 Task: Add Kuumba Made Frankincense & Myrah Fragrance Oil to the cart.
Action: Mouse moved to (312, 144)
Screenshot: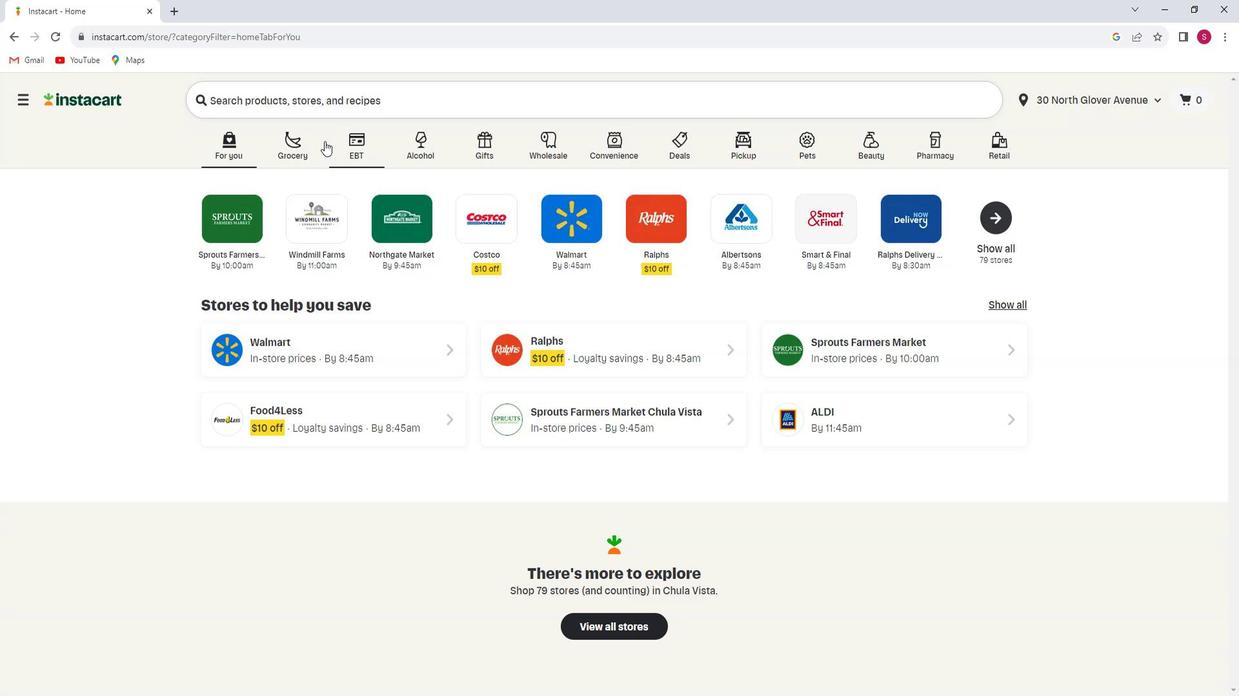 
Action: Mouse pressed left at (312, 144)
Screenshot: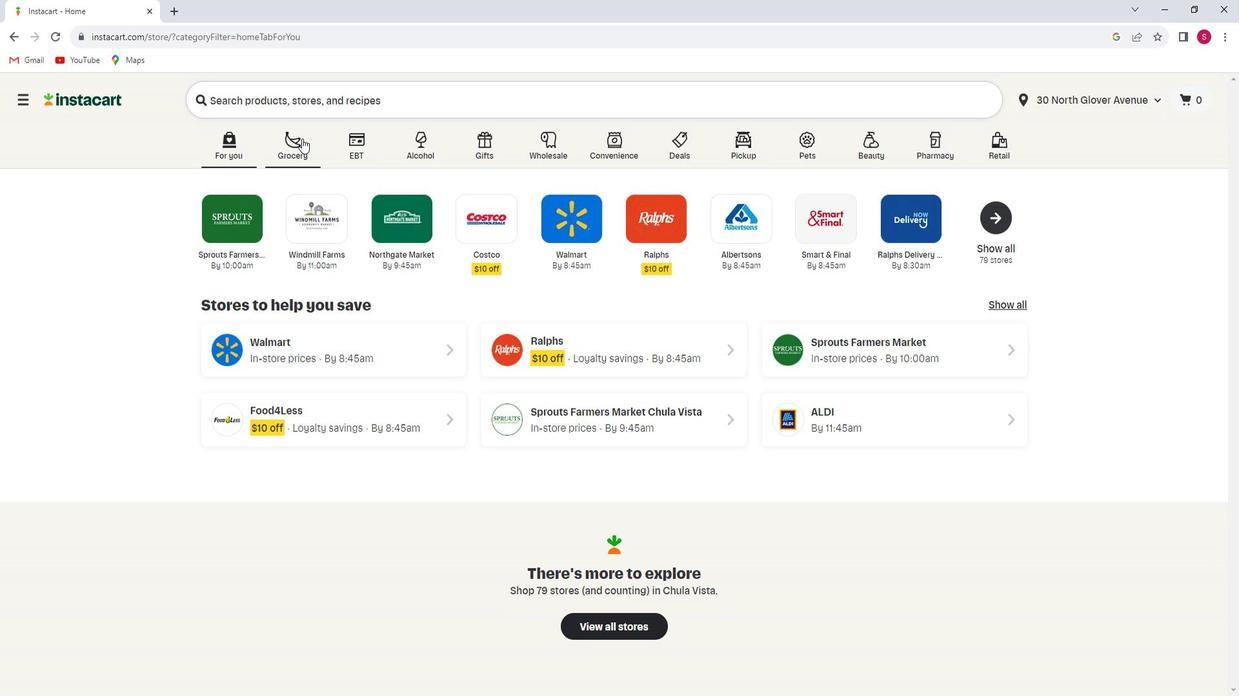 
Action: Mouse moved to (321, 409)
Screenshot: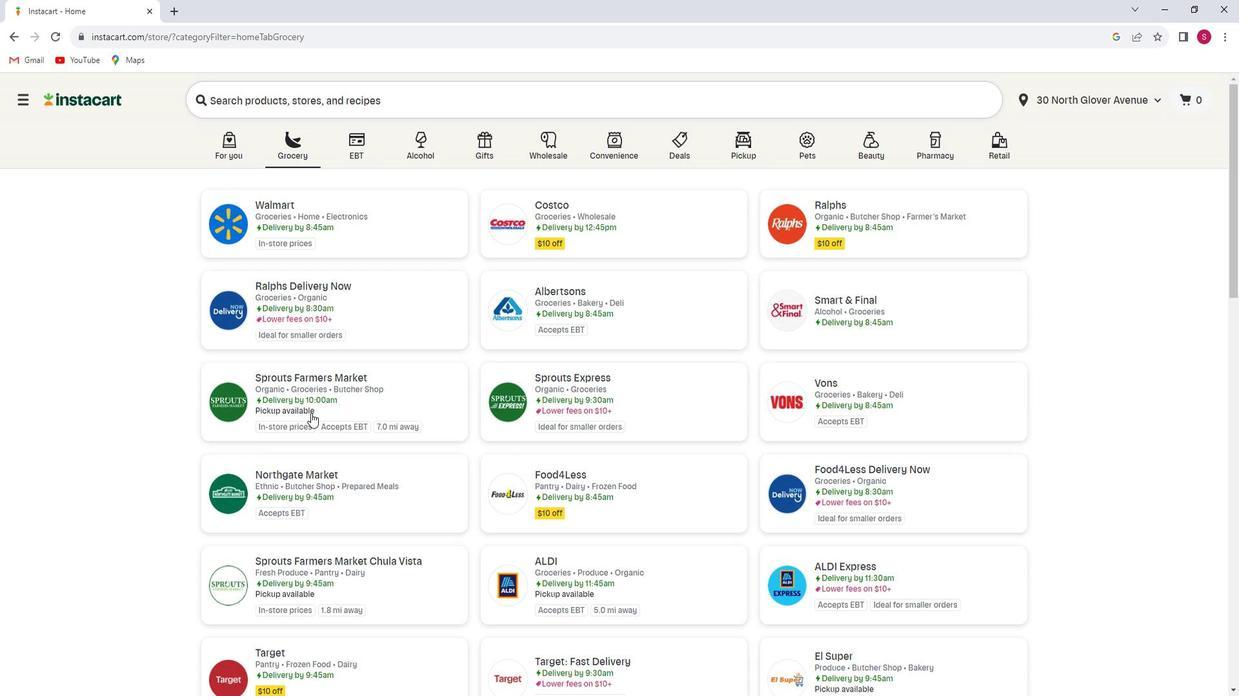 
Action: Mouse pressed left at (321, 409)
Screenshot: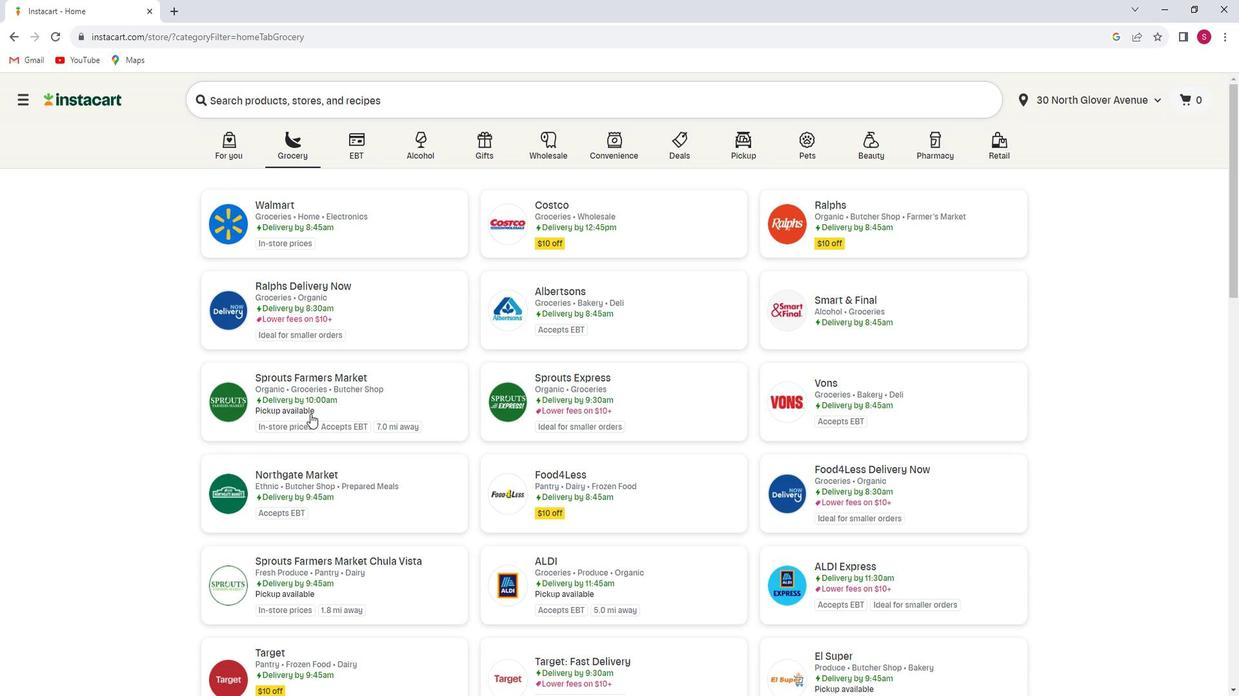 
Action: Mouse moved to (98, 429)
Screenshot: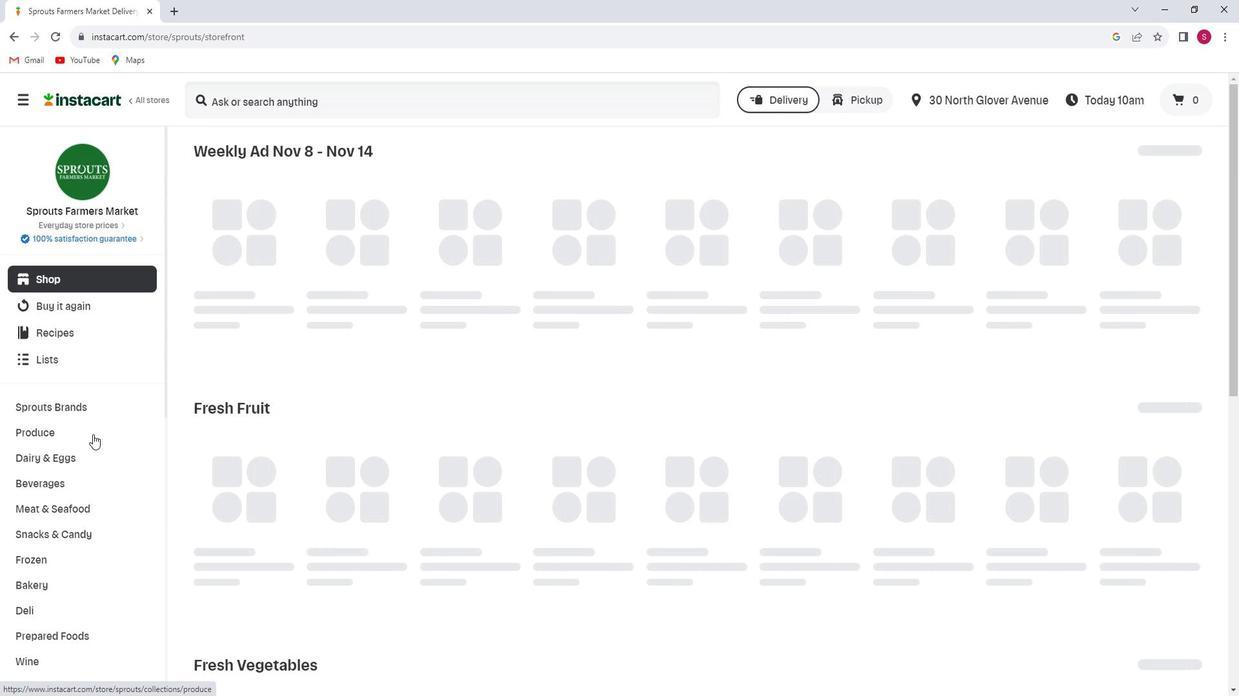 
Action: Mouse scrolled (98, 429) with delta (0, 0)
Screenshot: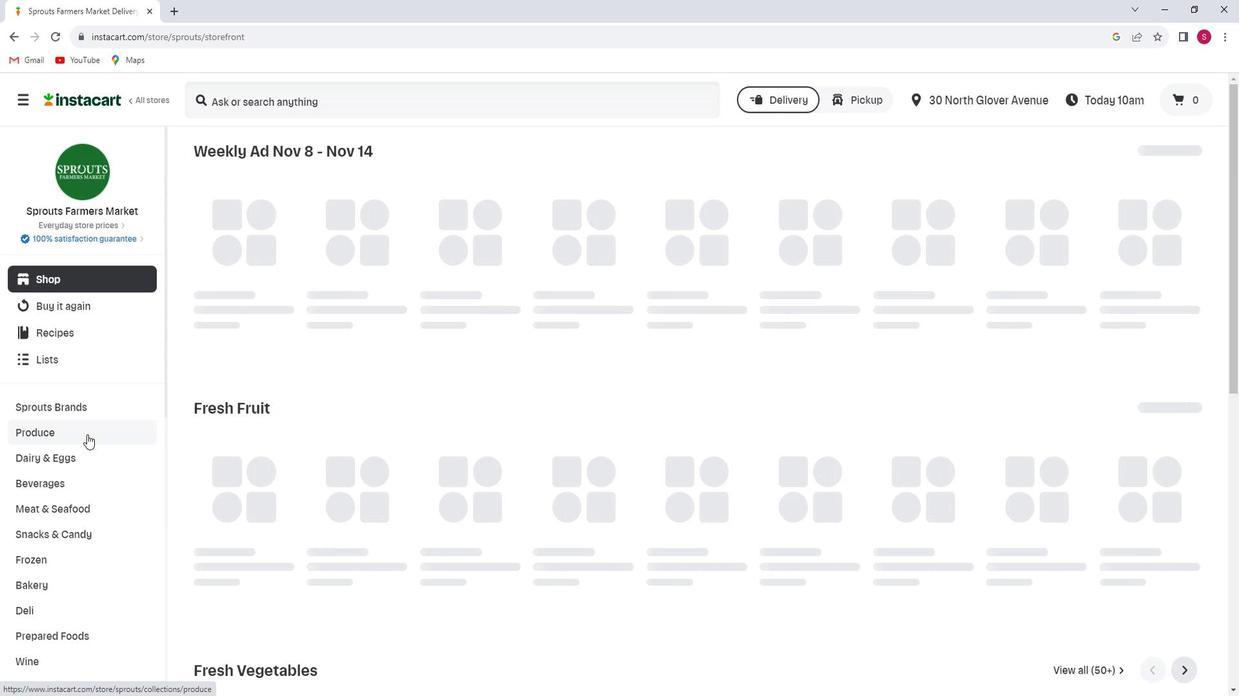 
Action: Mouse scrolled (98, 429) with delta (0, 0)
Screenshot: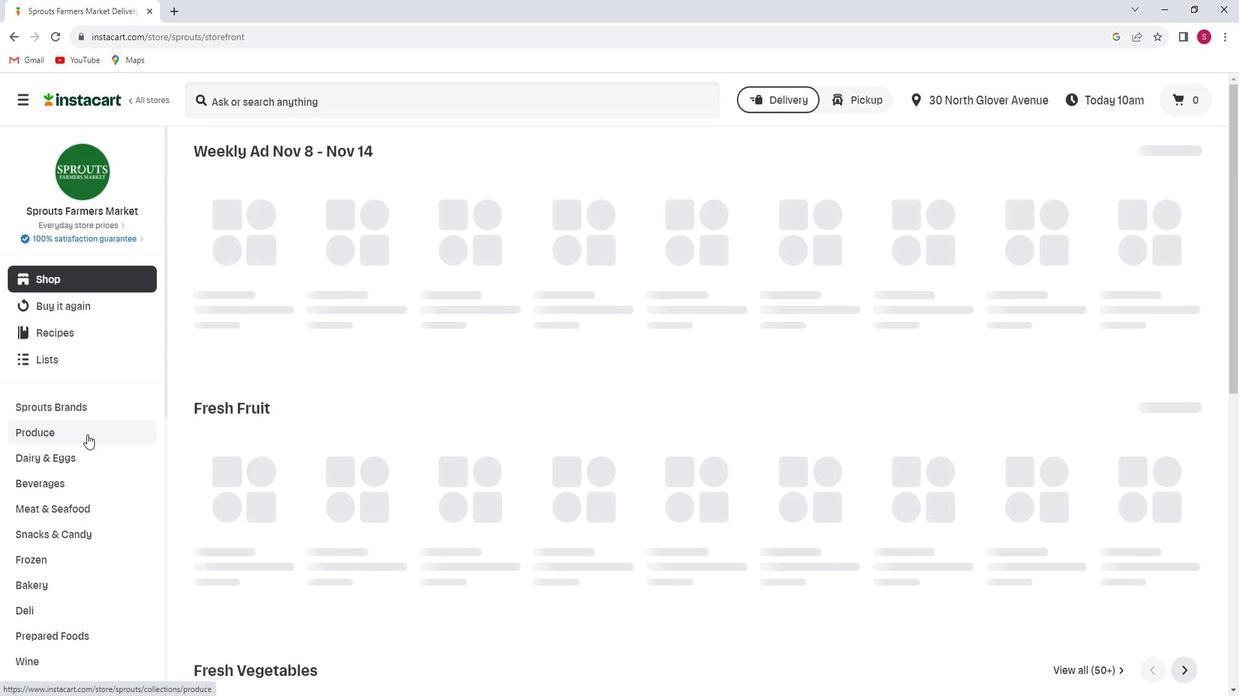 
Action: Mouse scrolled (98, 429) with delta (0, 0)
Screenshot: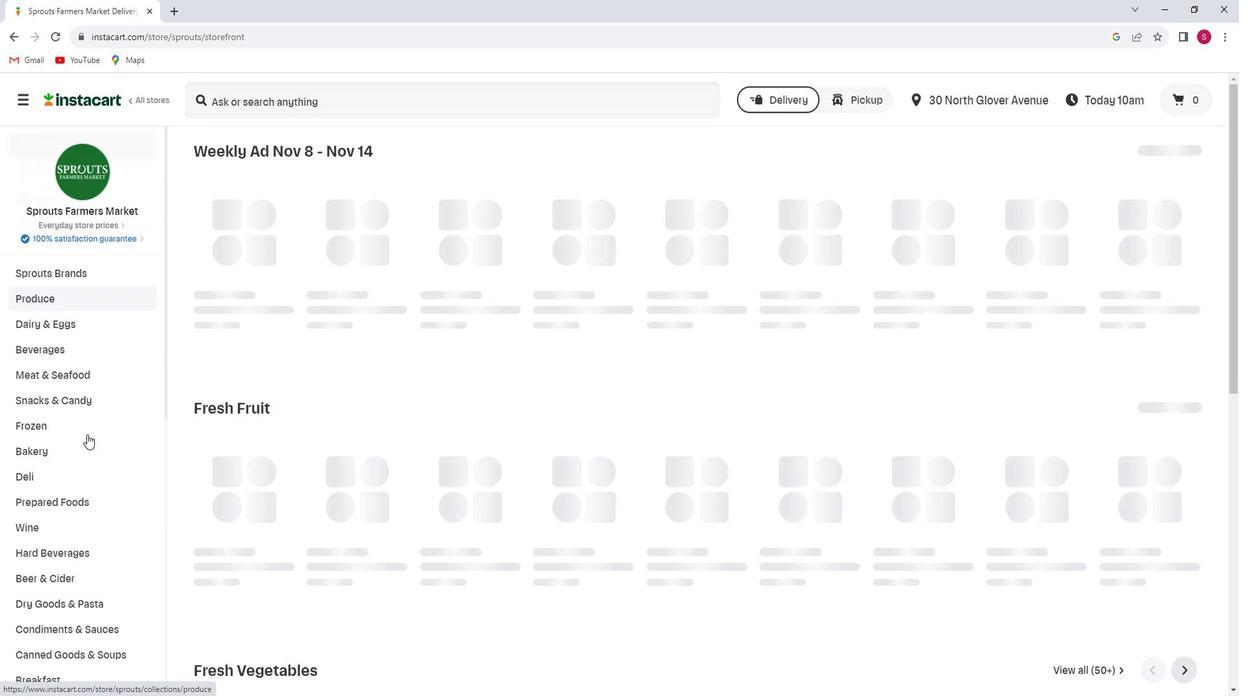 
Action: Mouse scrolled (98, 429) with delta (0, 0)
Screenshot: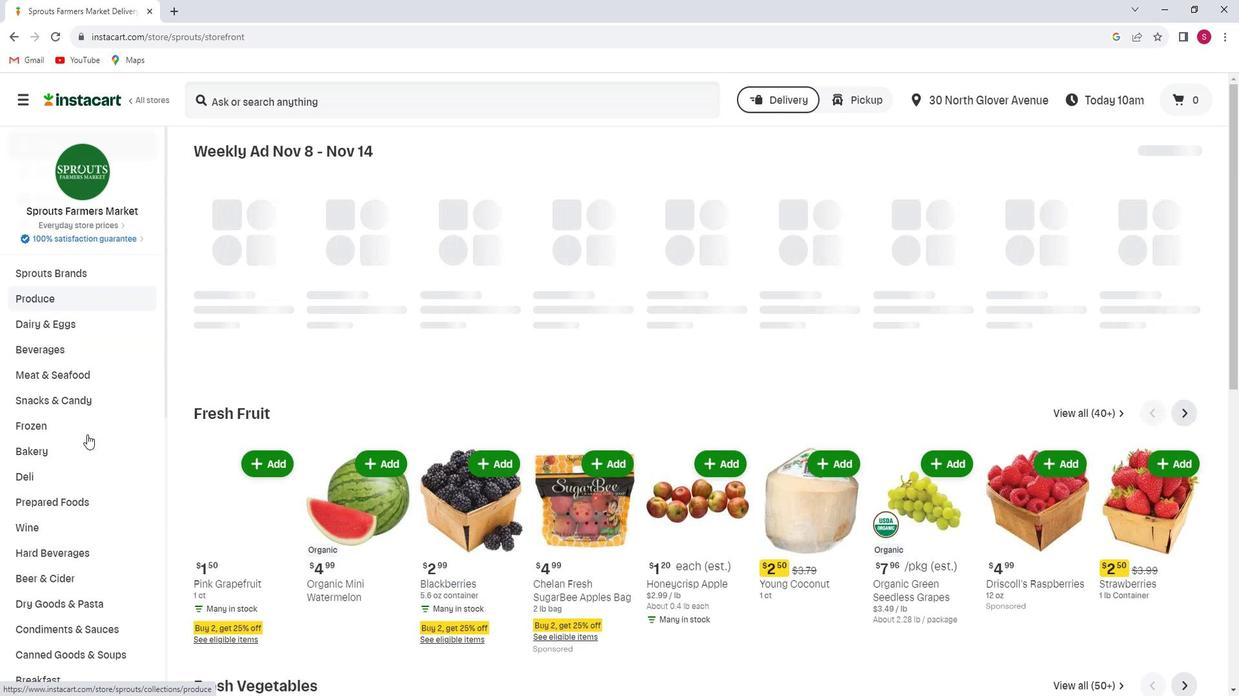 
Action: Mouse scrolled (98, 429) with delta (0, 0)
Screenshot: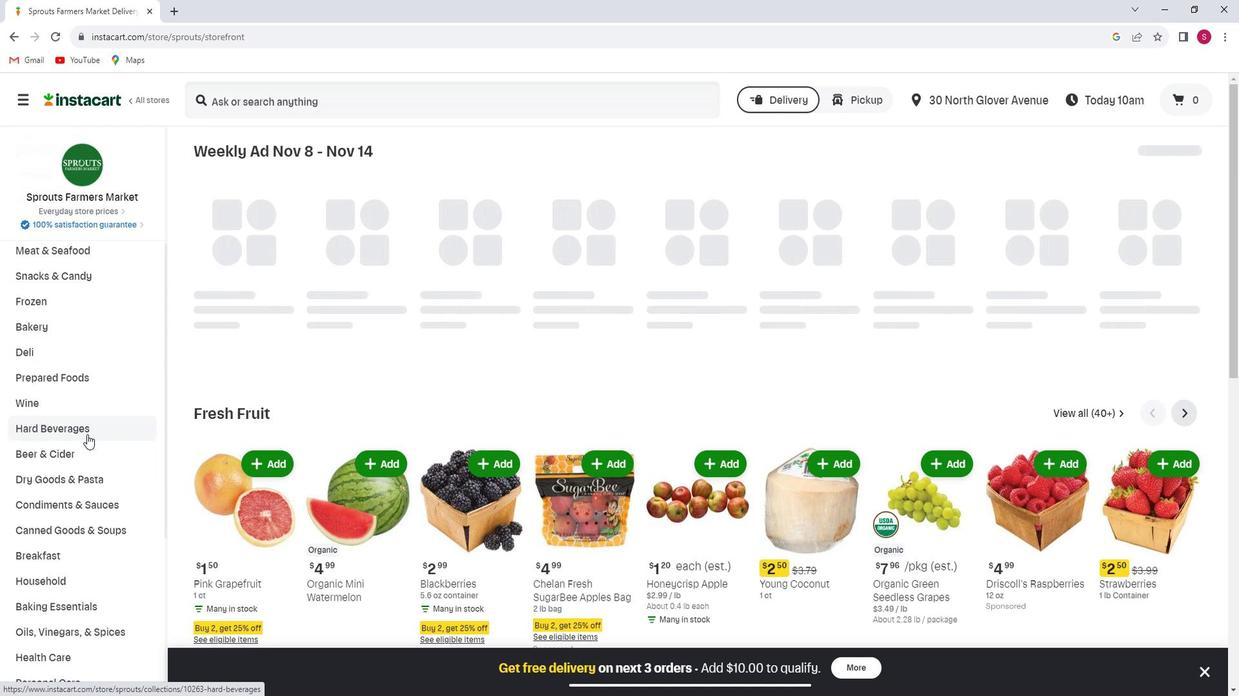 
Action: Mouse scrolled (98, 429) with delta (0, 0)
Screenshot: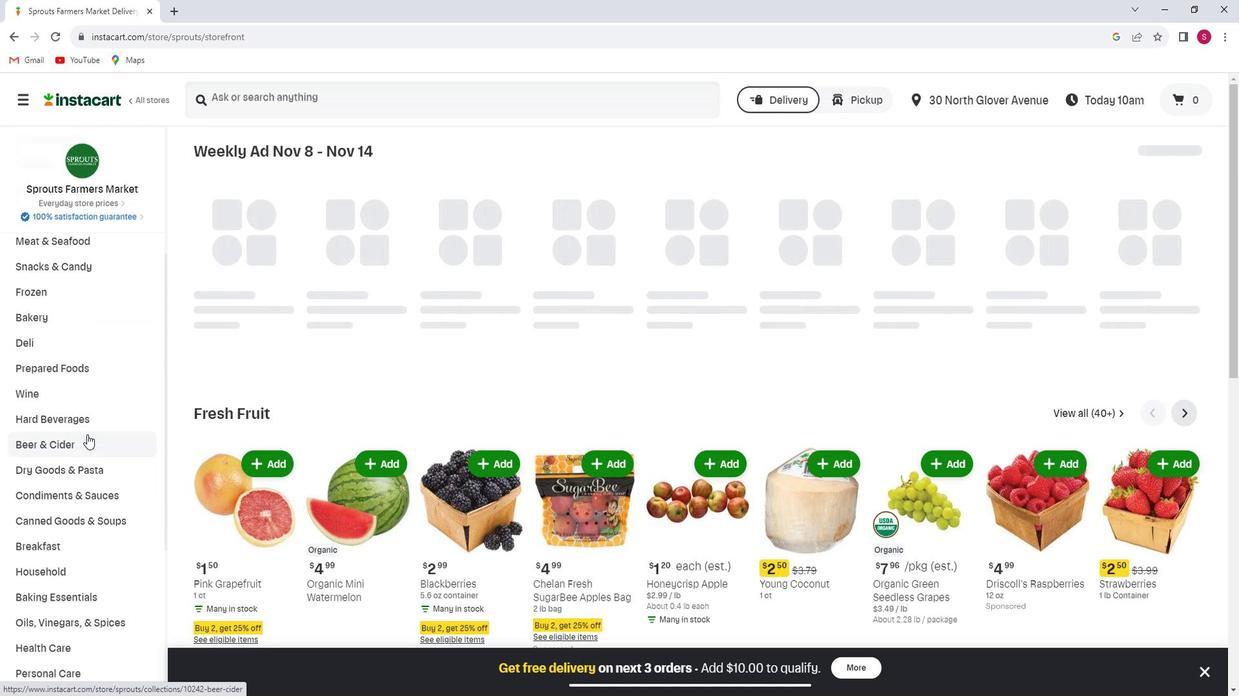 
Action: Mouse moved to (90, 443)
Screenshot: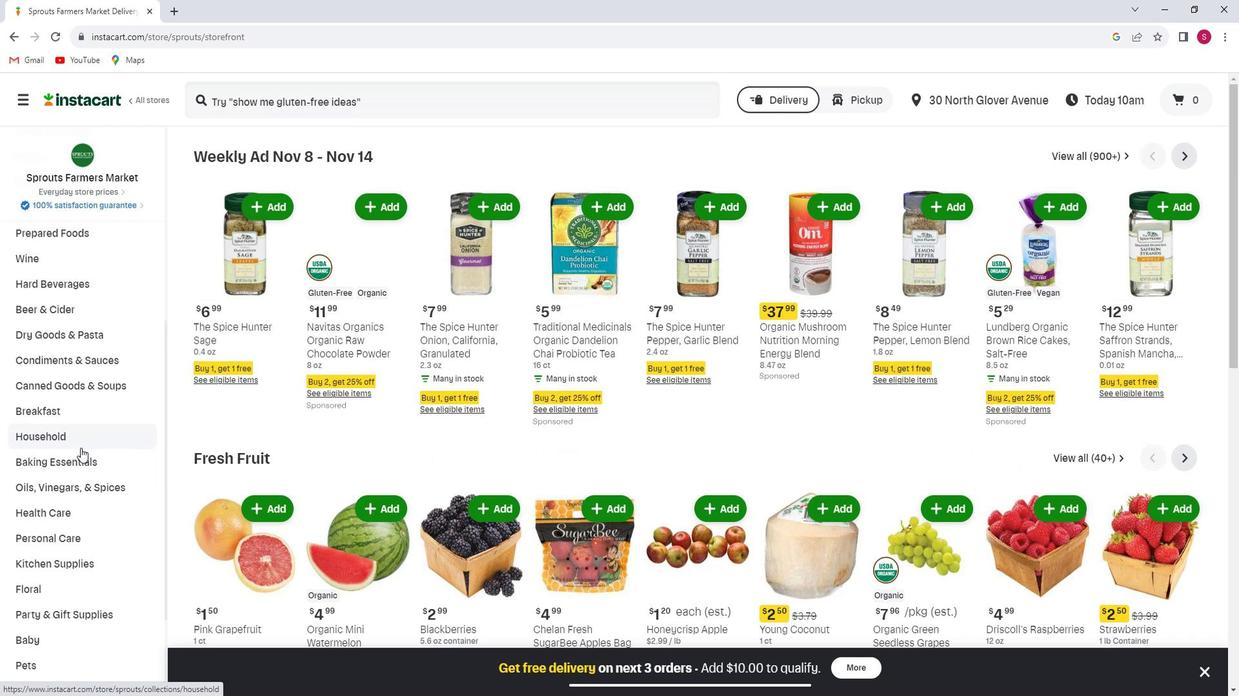 
Action: Mouse scrolled (90, 443) with delta (0, 0)
Screenshot: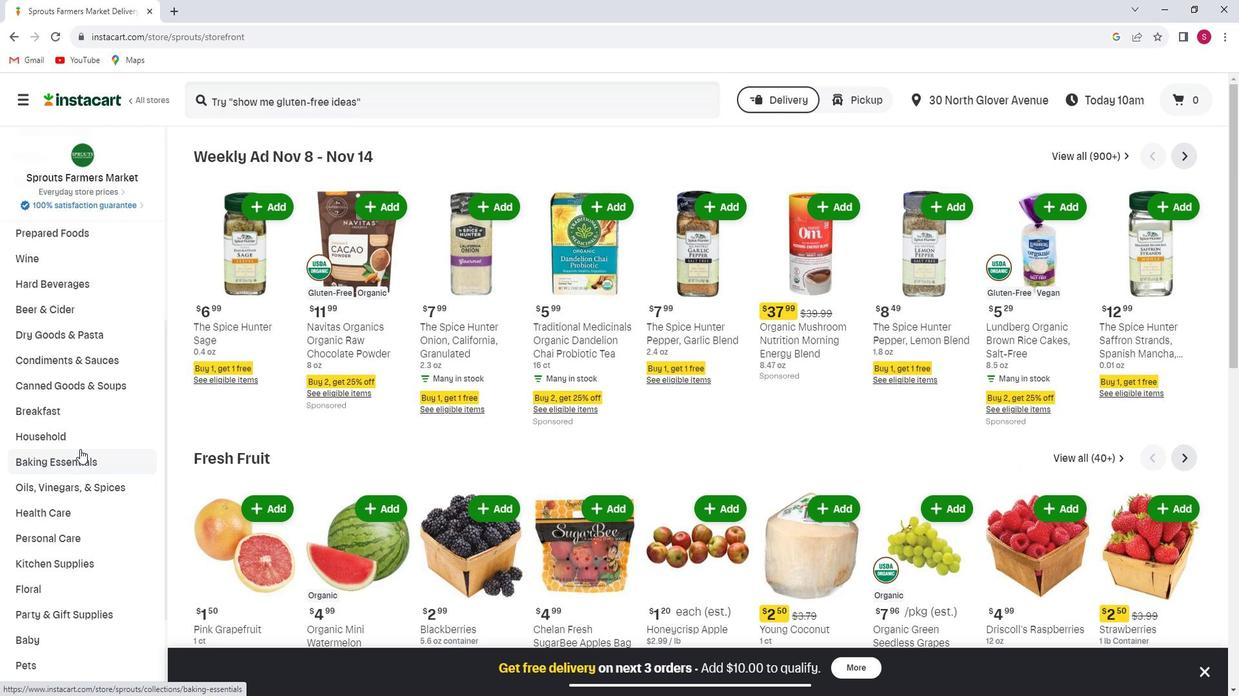 
Action: Mouse moved to (65, 468)
Screenshot: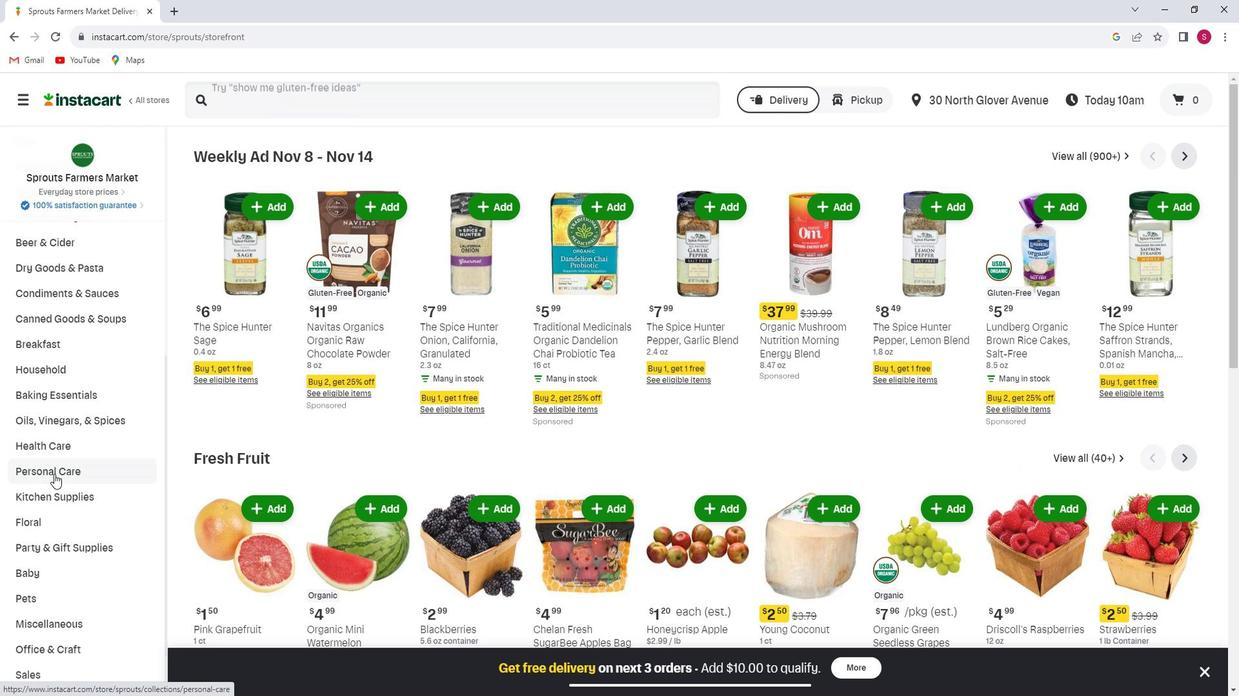 
Action: Mouse pressed left at (65, 468)
Screenshot: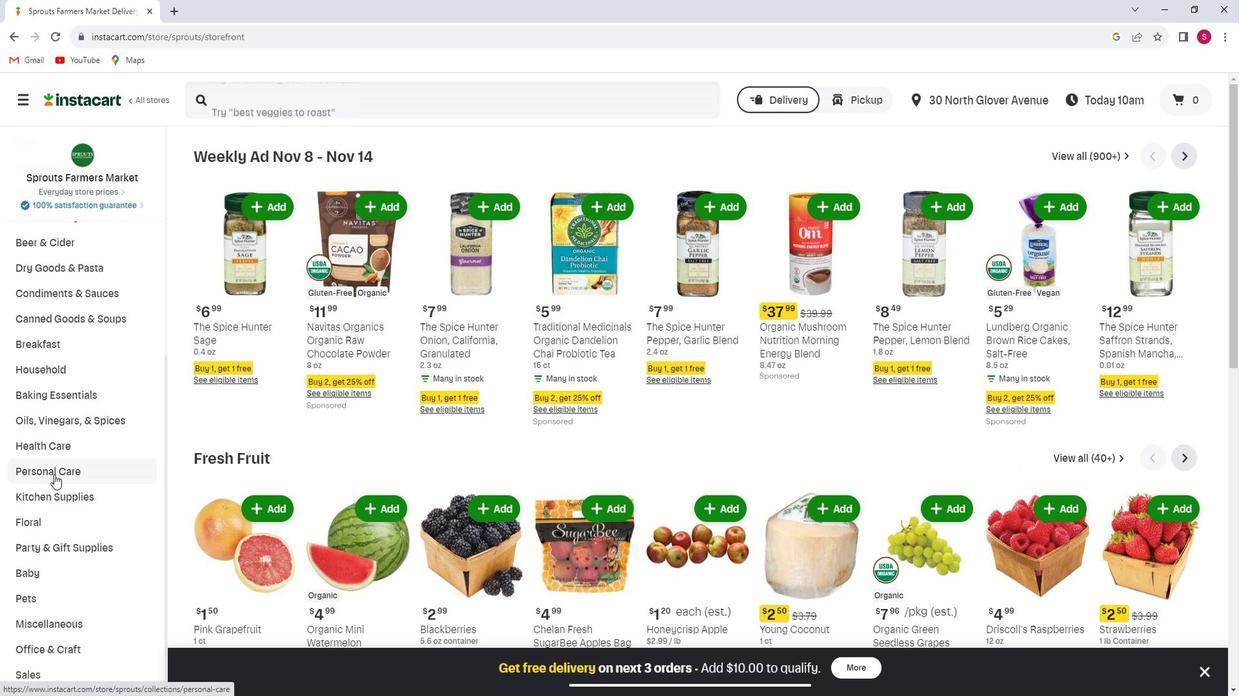 
Action: Mouse moved to (1143, 195)
Screenshot: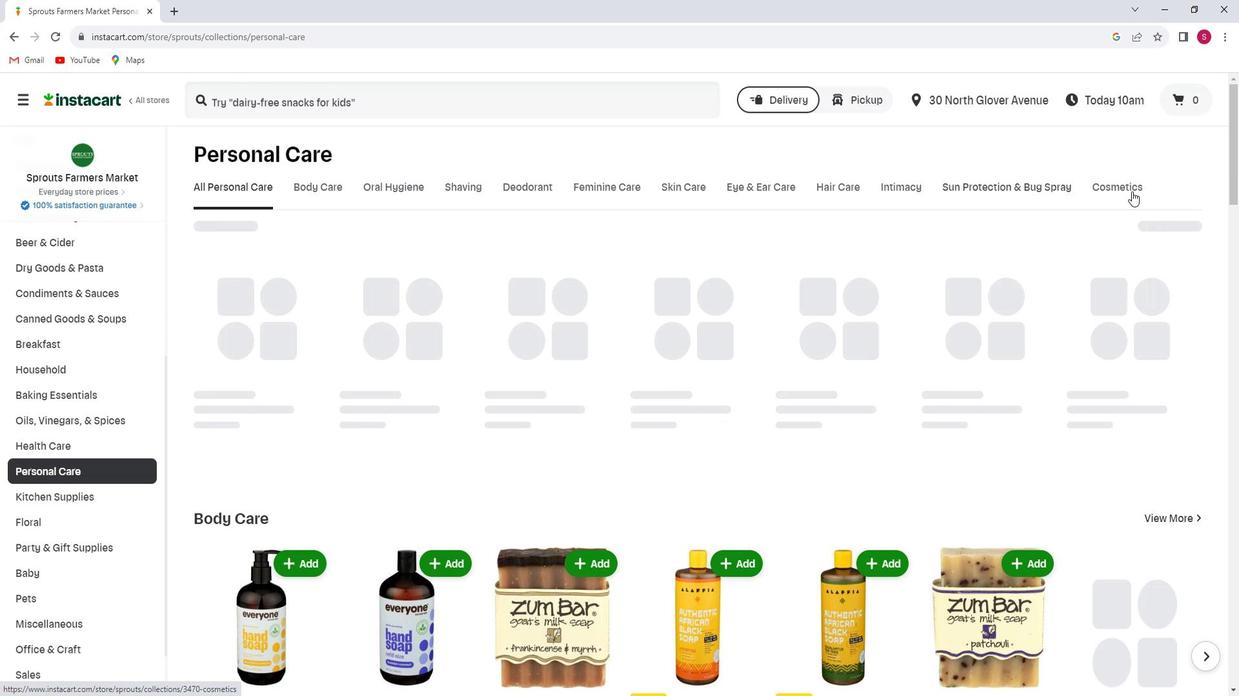 
Action: Mouse pressed left at (1143, 195)
Screenshot: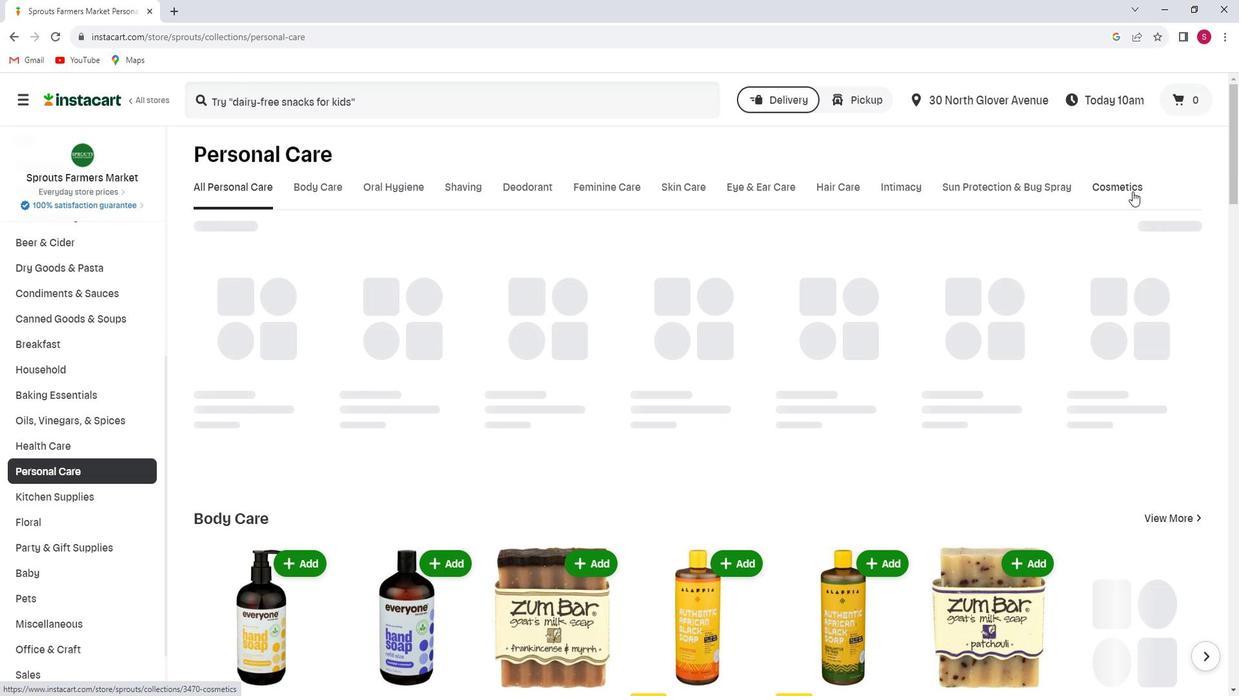 
Action: Mouse moved to (494, 254)
Screenshot: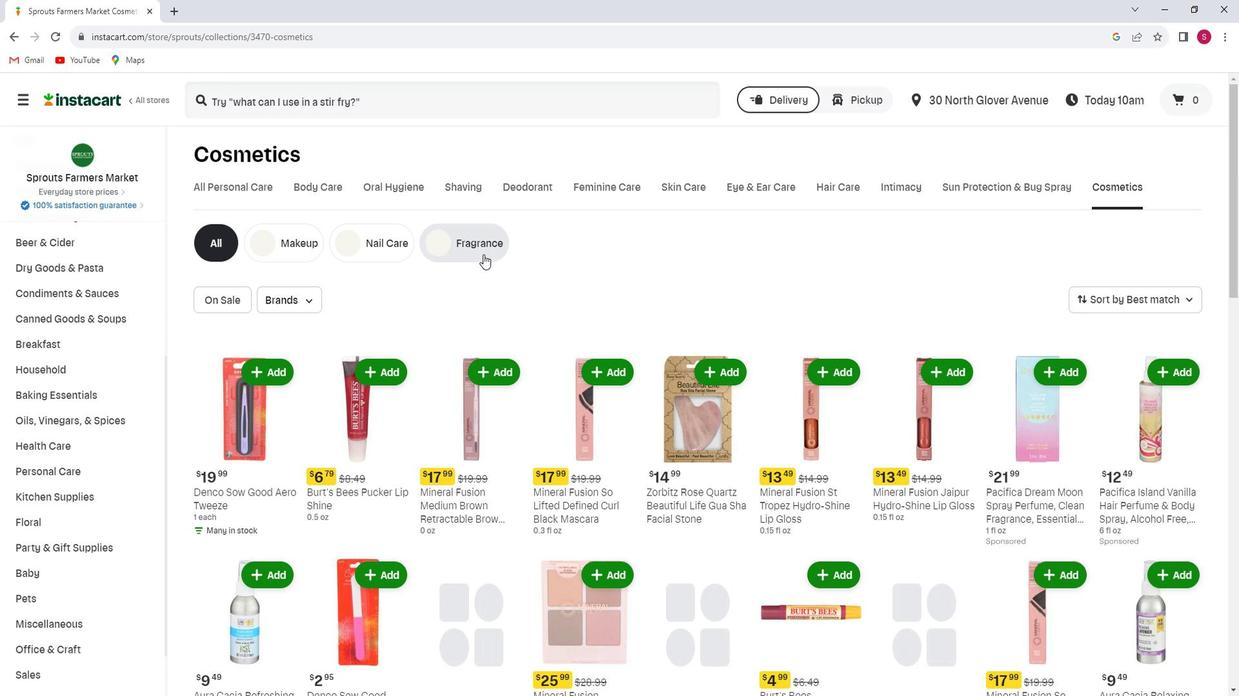 
Action: Mouse pressed left at (494, 254)
Screenshot: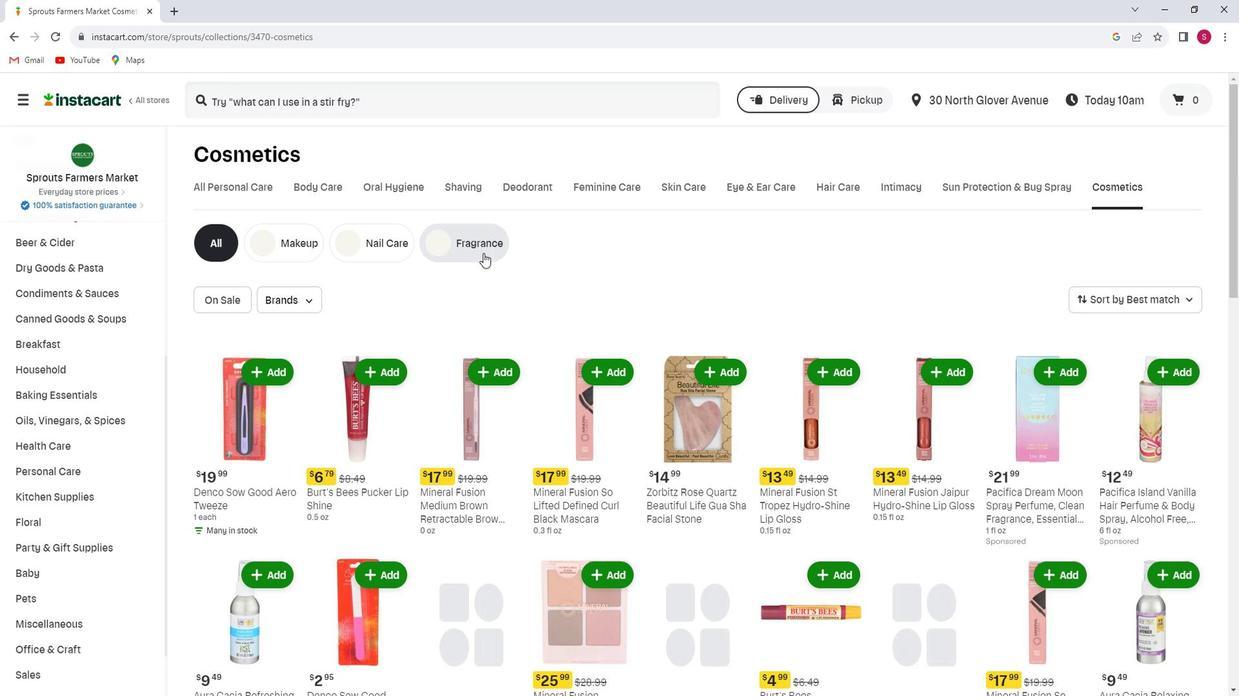 
Action: Mouse moved to (340, 102)
Screenshot: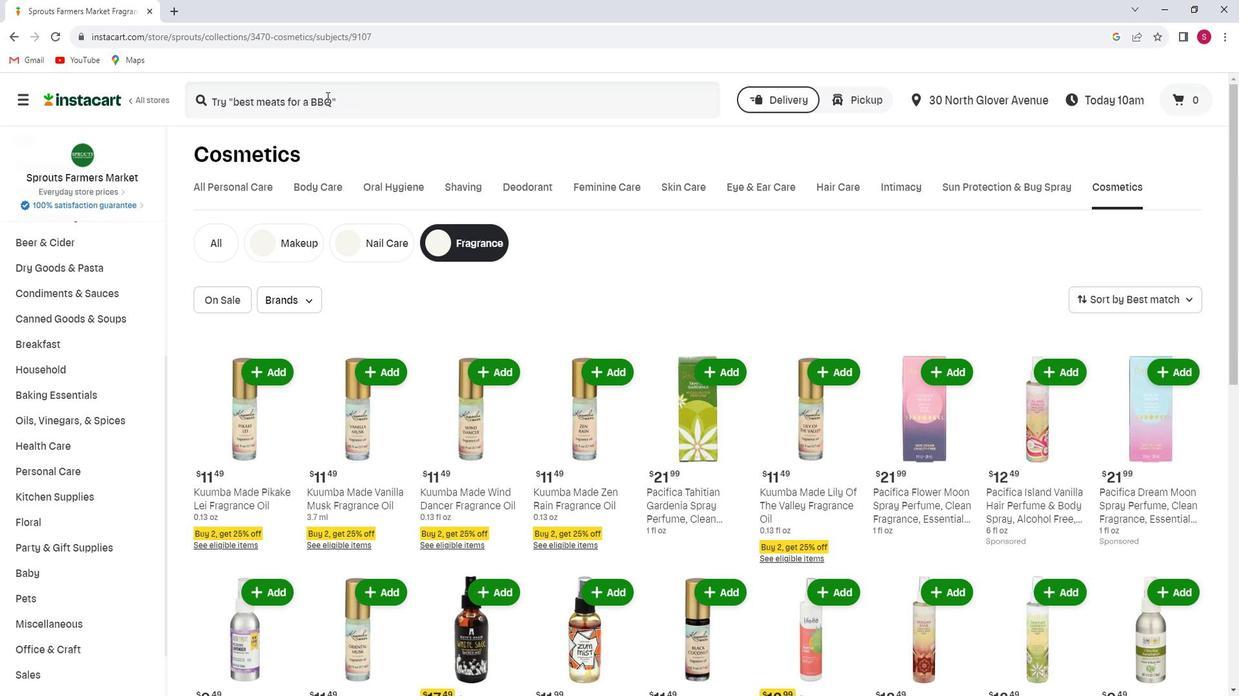 
Action: Mouse pressed left at (340, 102)
Screenshot: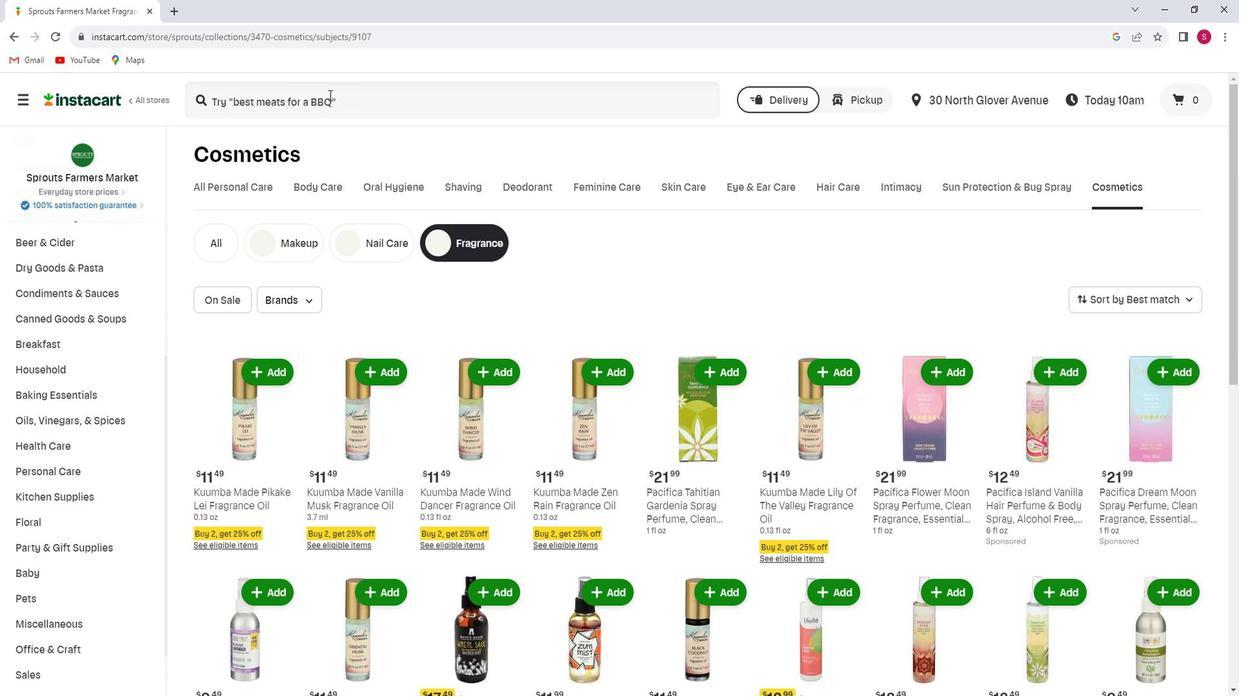 
Action: Key pressed <Key.shift>Kuumba<Key.space><Key.shift>made<Key.space><Key.shift>Frankincense<Key.space><Key.shift>&<Key.space><Key.shift>Myrah<Key.space><Key.shift><Key.shift><Key.shift><Key.shift>Fragrance<Key.space><Key.shift>Oil<Key.enter>
Screenshot: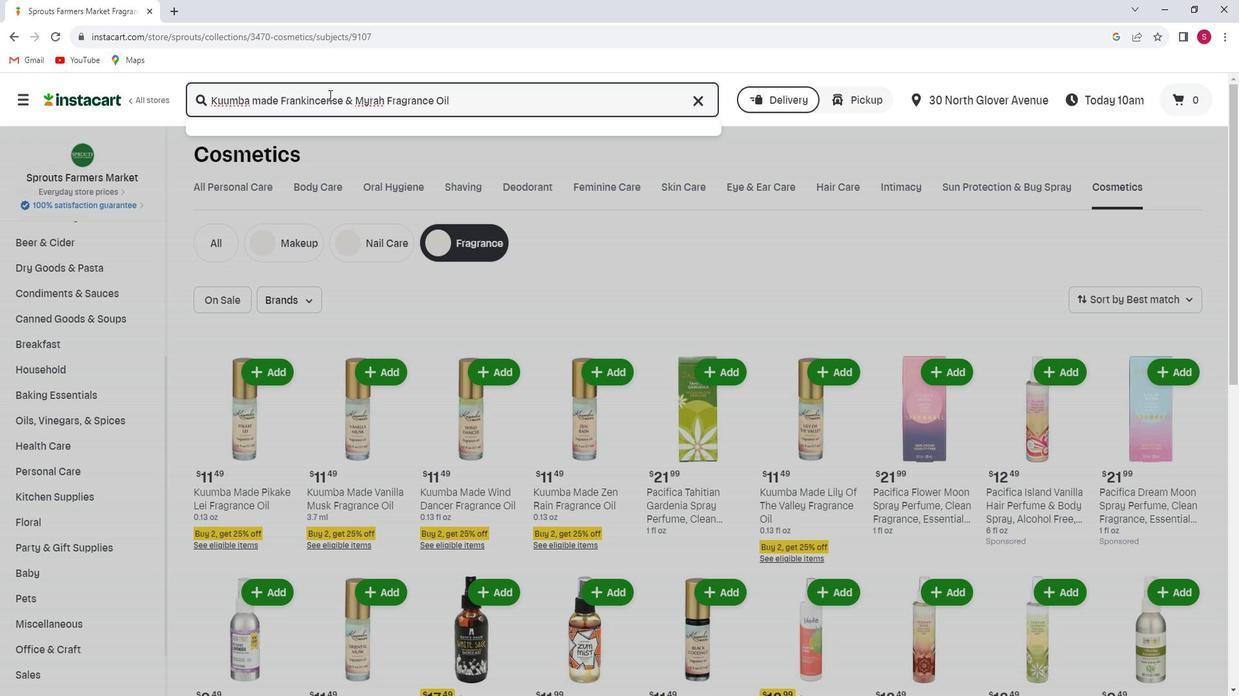 
Action: Mouse moved to (482, 242)
Screenshot: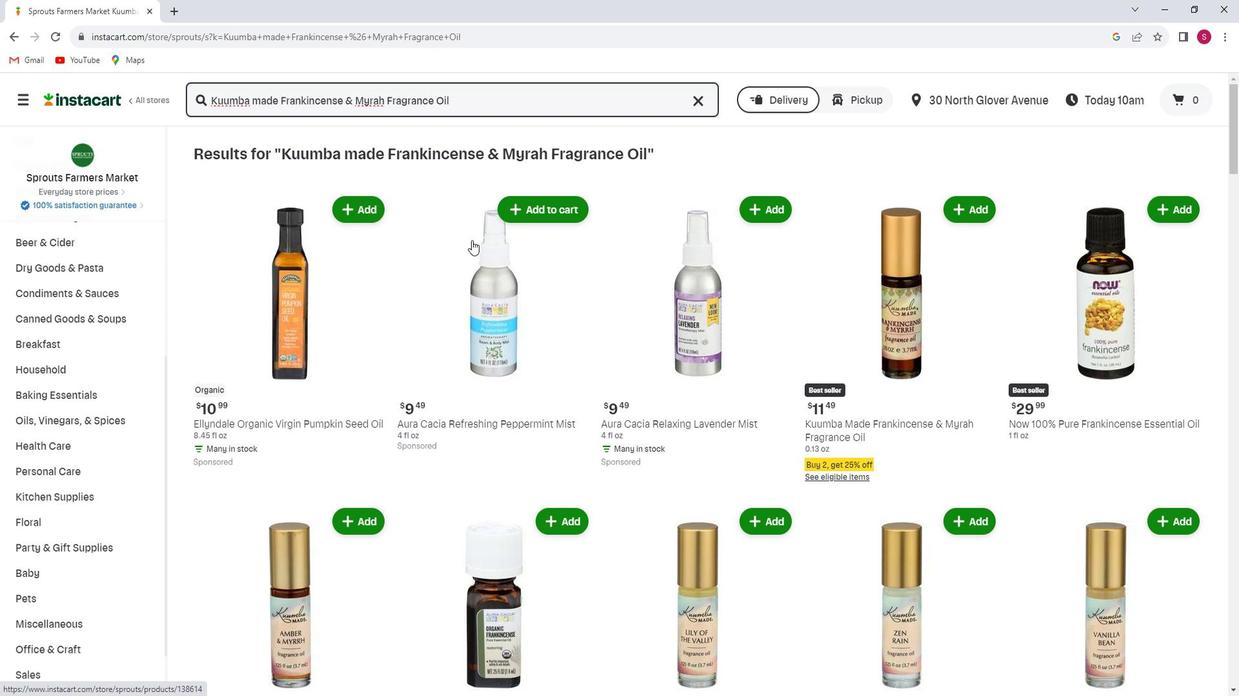 
Action: Mouse scrolled (482, 241) with delta (0, 0)
Screenshot: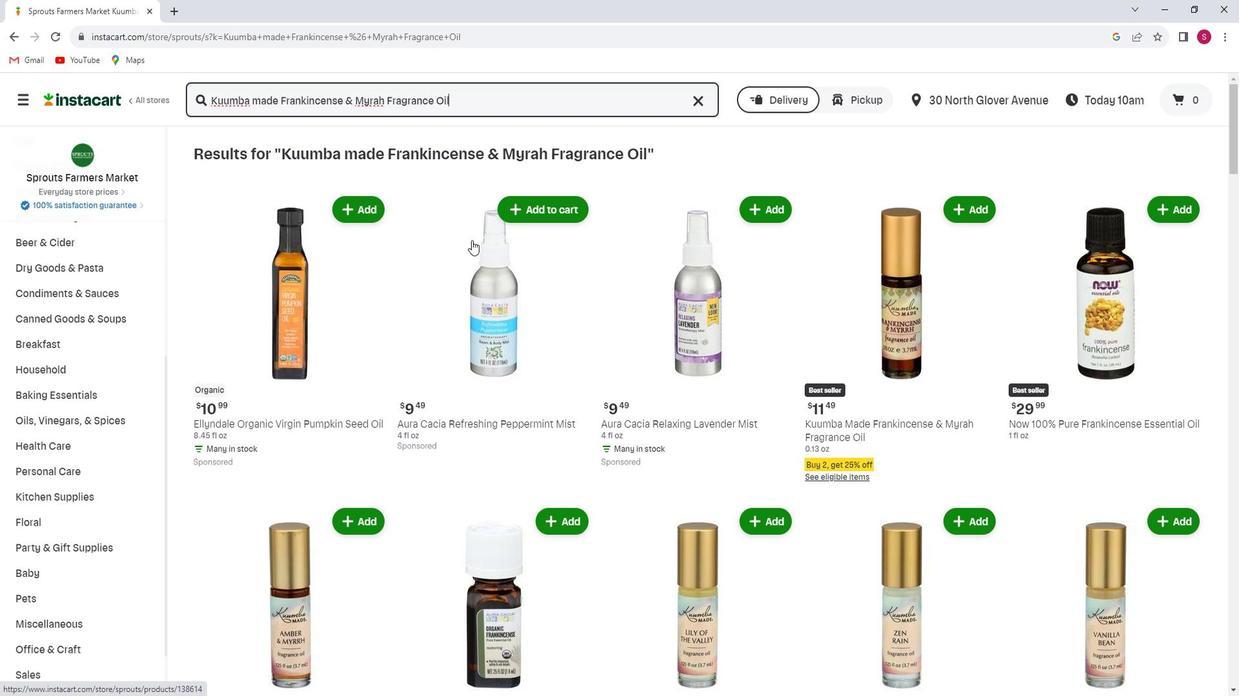 
Action: Mouse moved to (947, 153)
Screenshot: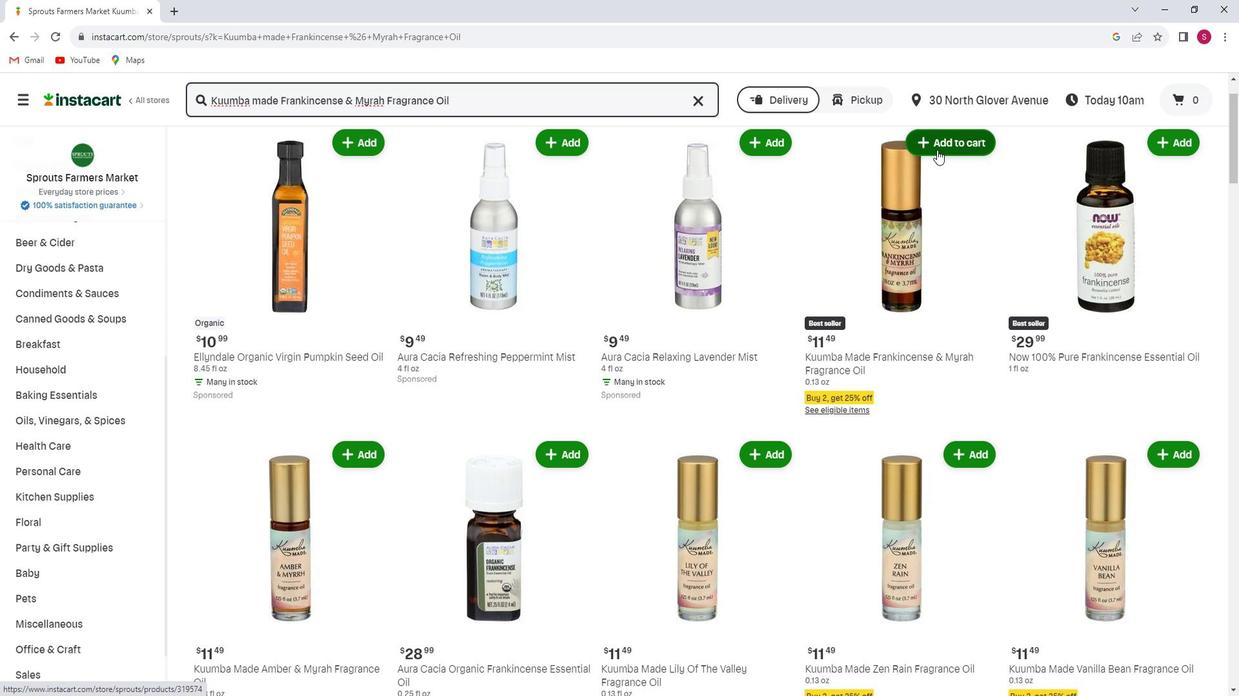 
Action: Mouse pressed left at (947, 153)
Screenshot: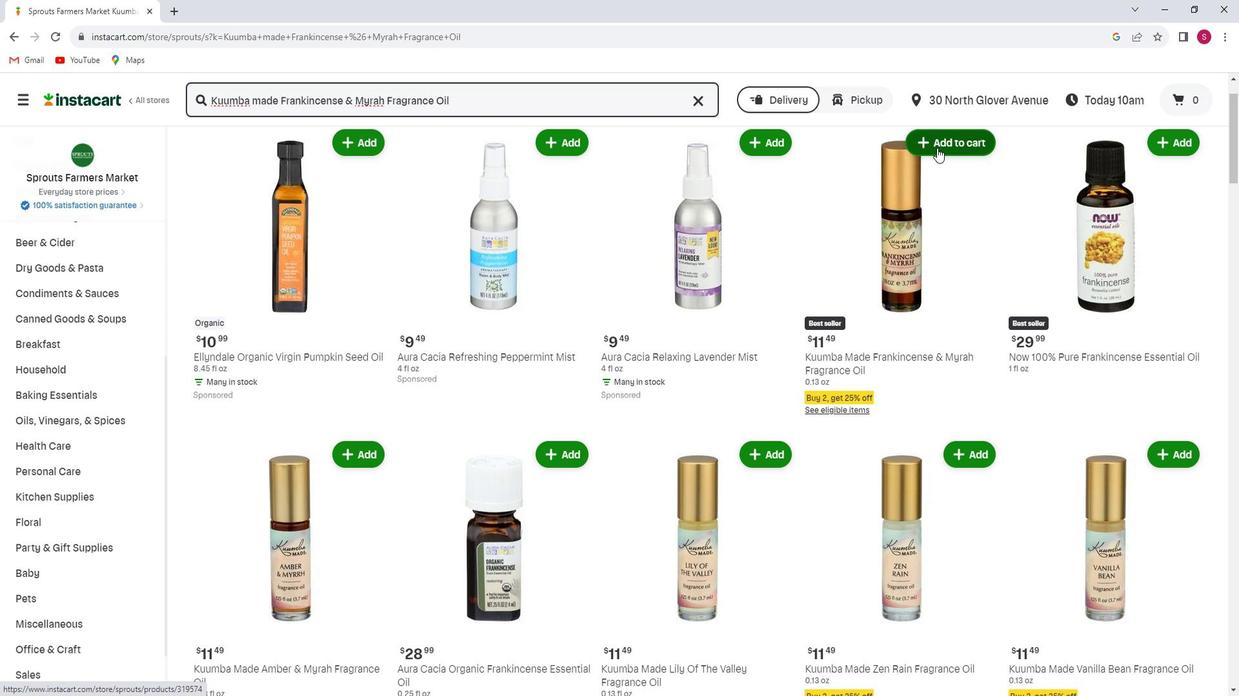 
Action: Mouse moved to (936, 221)
Screenshot: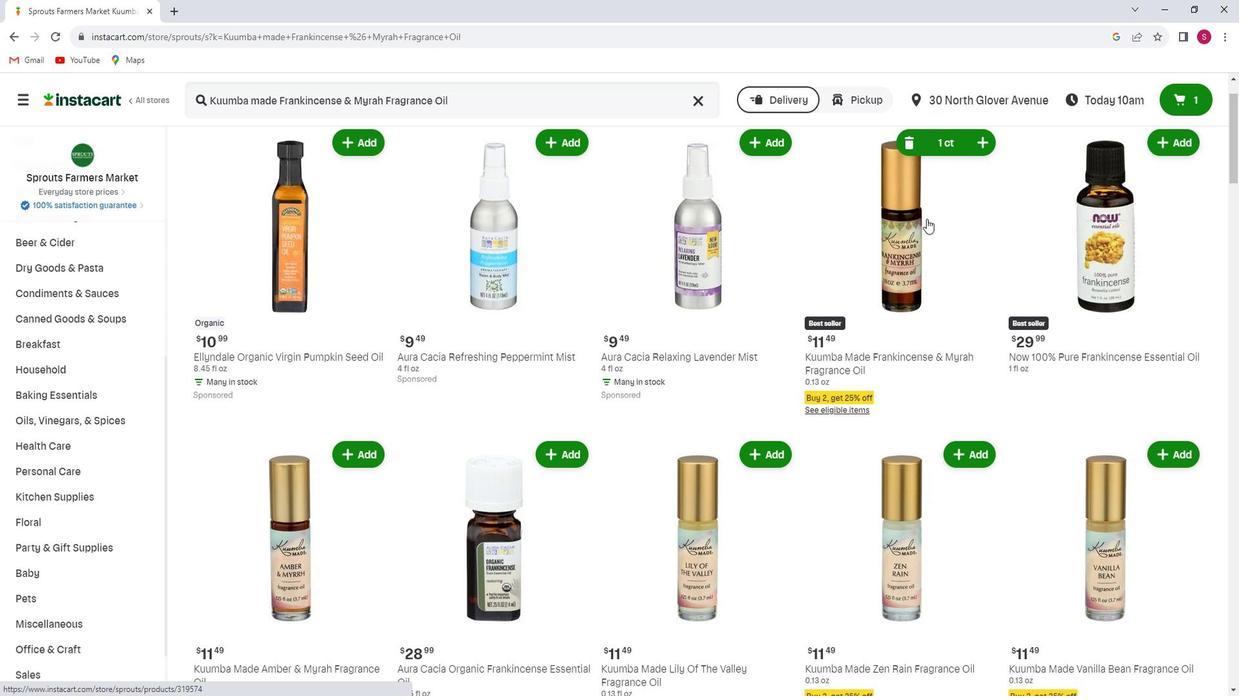 
